 Task: Look for products in the category "Green Salad" from Taylor Farms only.
Action: Mouse moved to (31, 152)
Screenshot: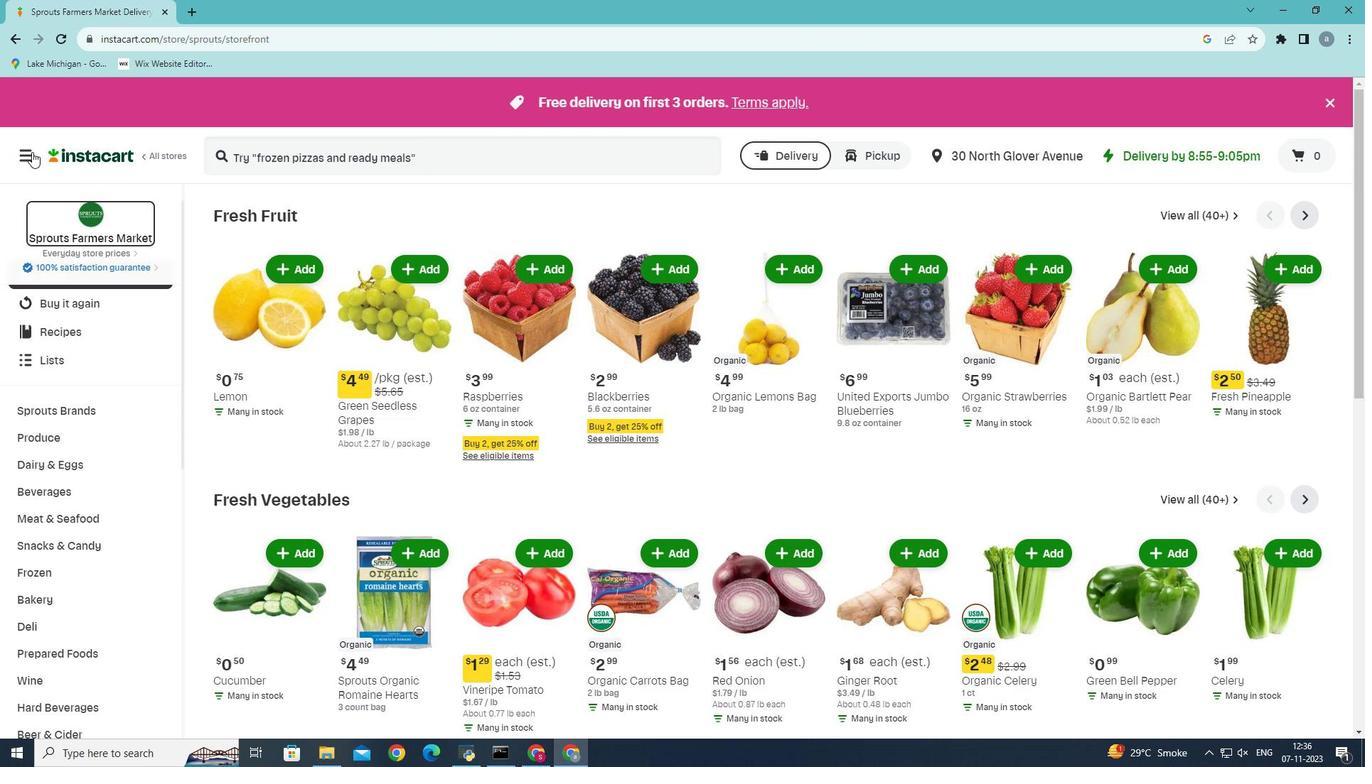 
Action: Mouse pressed left at (31, 152)
Screenshot: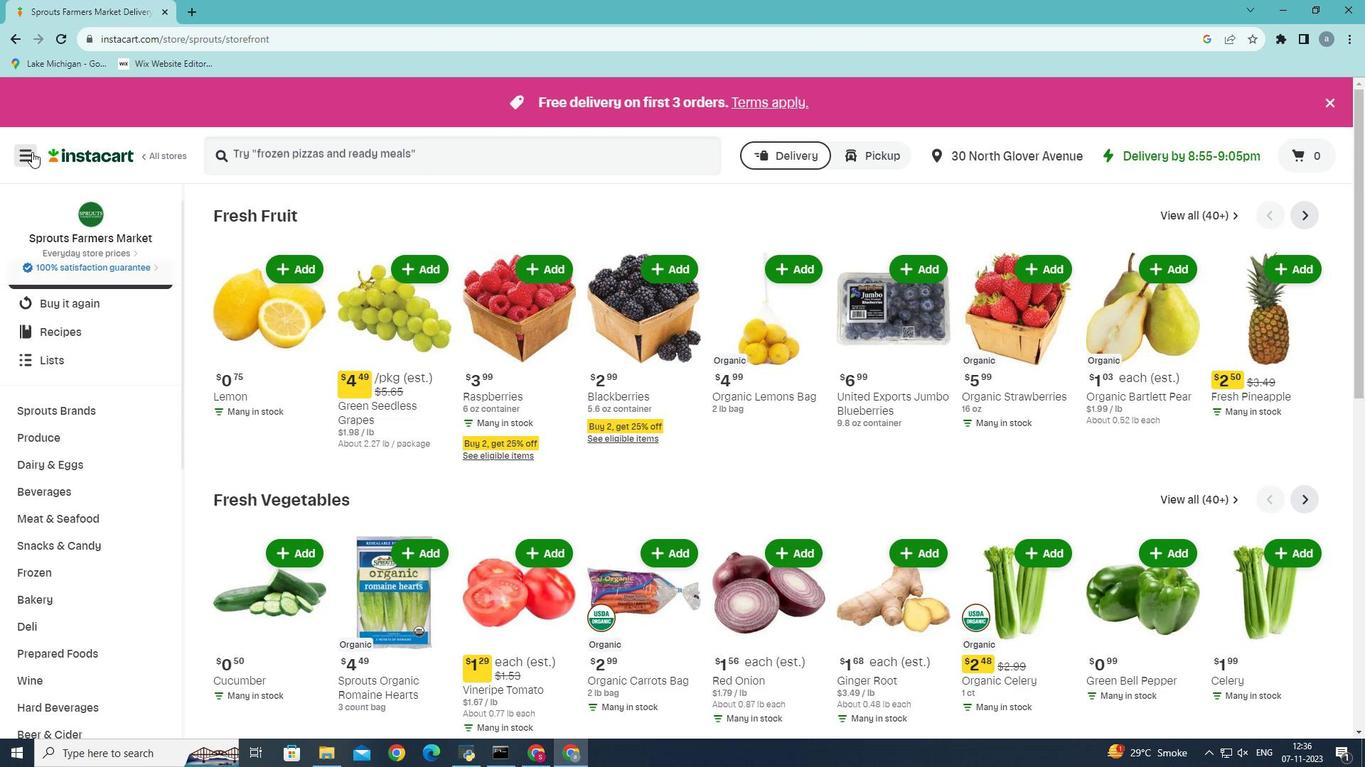 
Action: Mouse moved to (59, 393)
Screenshot: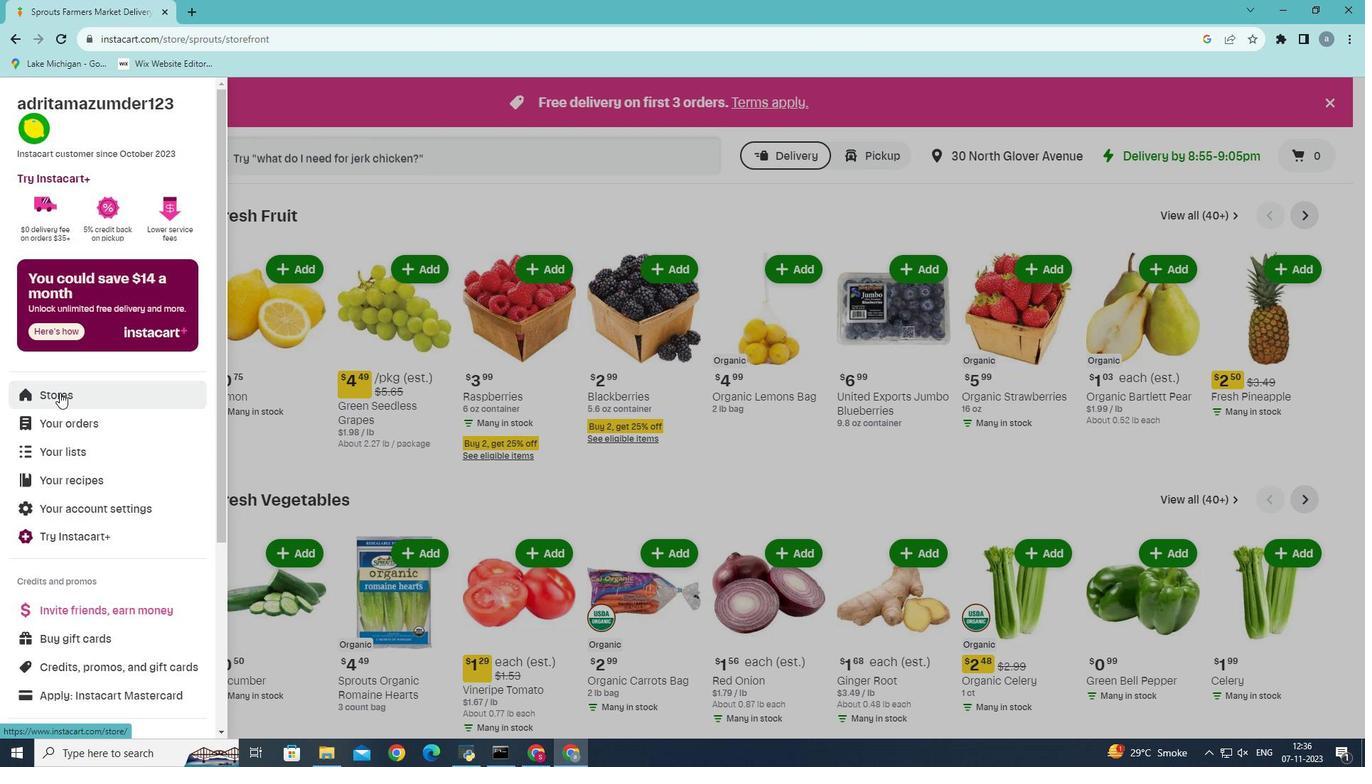 
Action: Mouse pressed left at (59, 393)
Screenshot: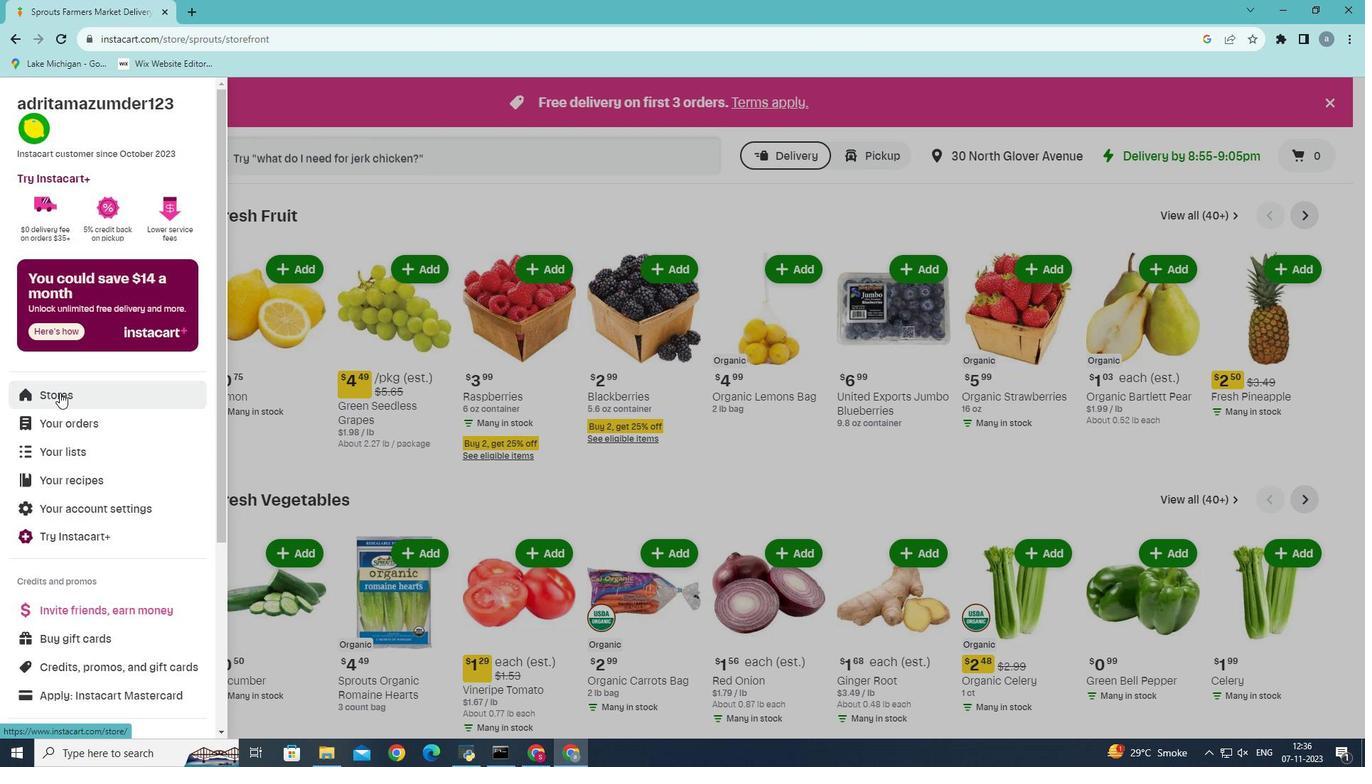 
Action: Mouse moved to (330, 167)
Screenshot: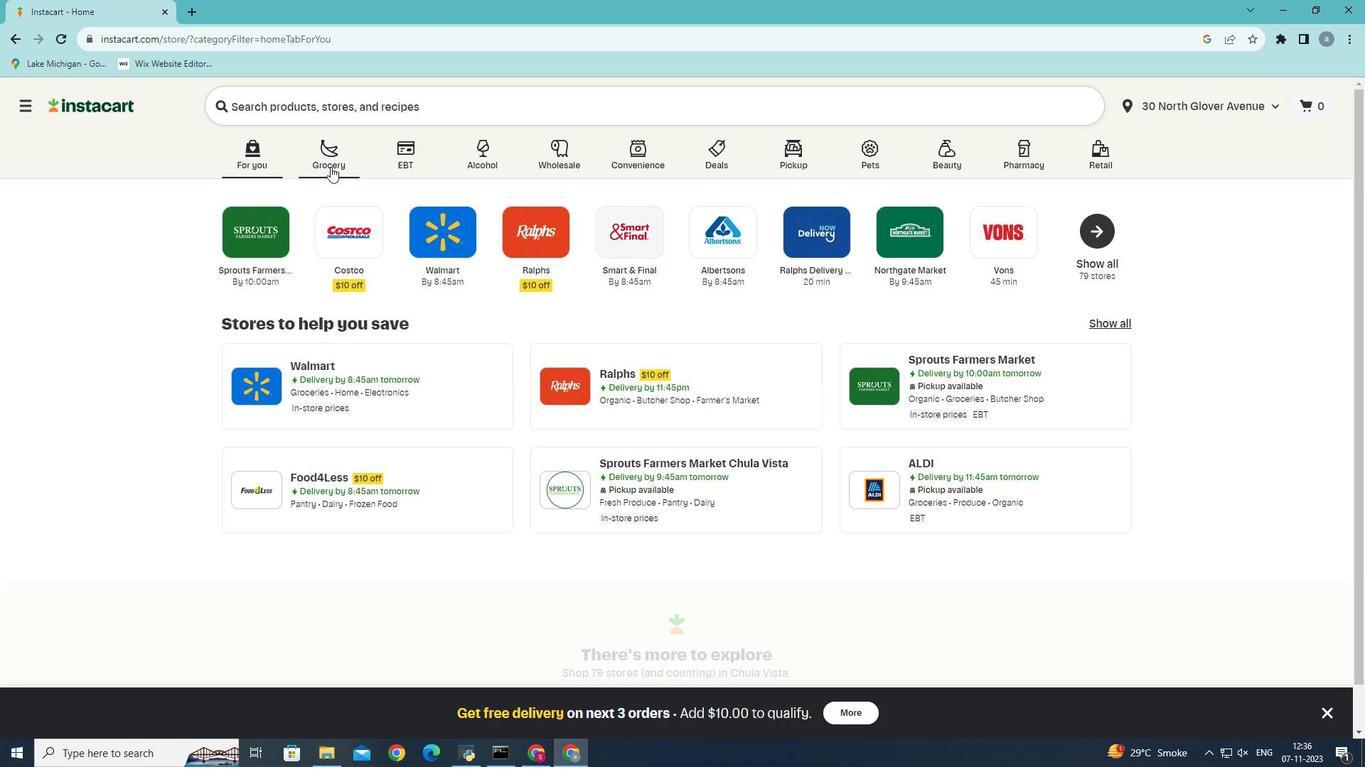 
Action: Mouse pressed left at (330, 167)
Screenshot: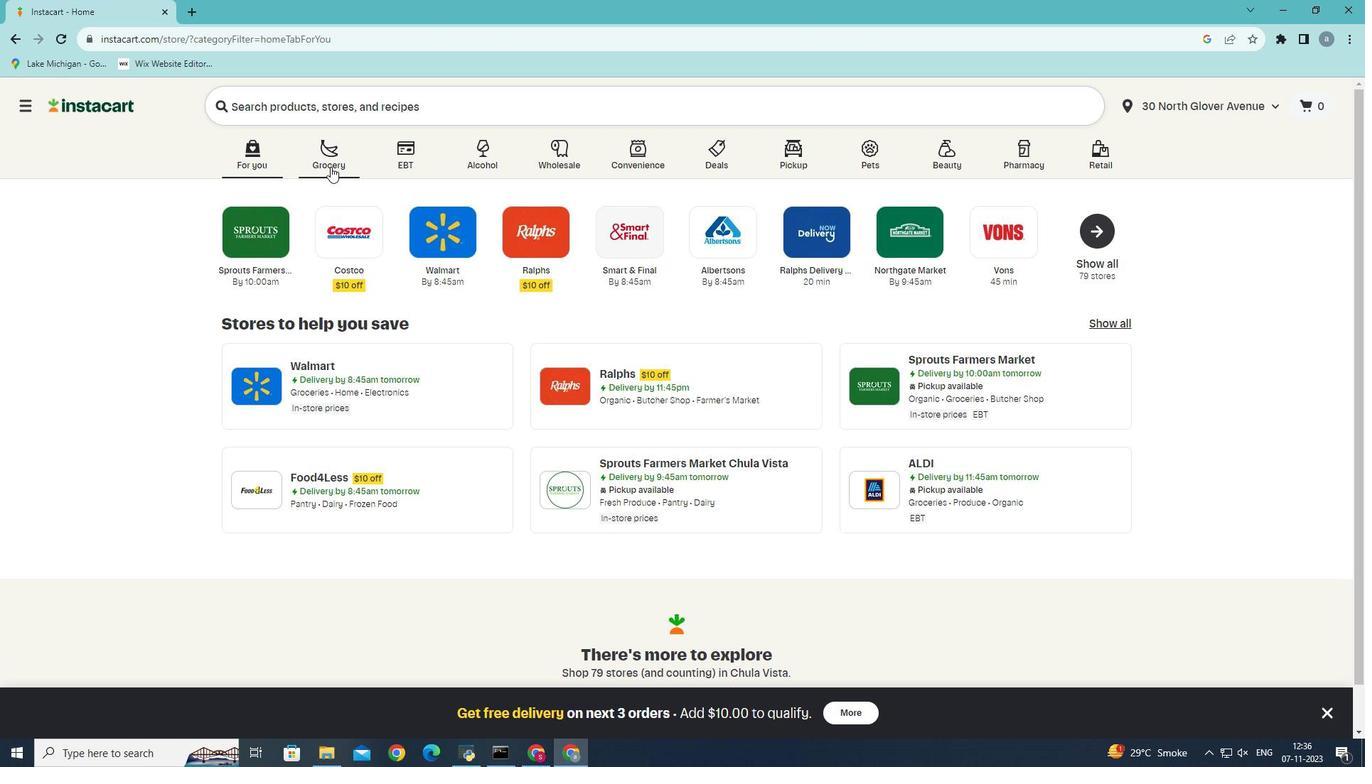 
Action: Mouse moved to (332, 415)
Screenshot: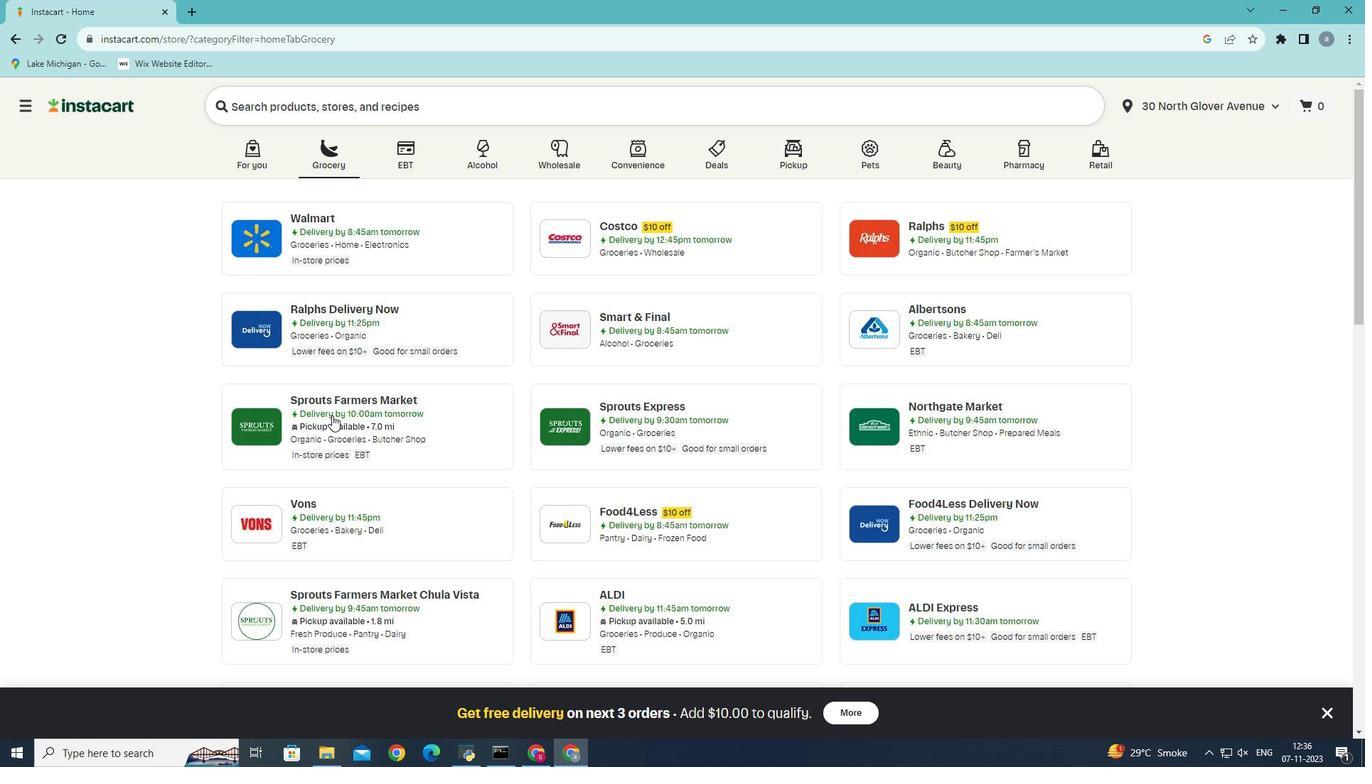 
Action: Mouse pressed left at (332, 415)
Screenshot: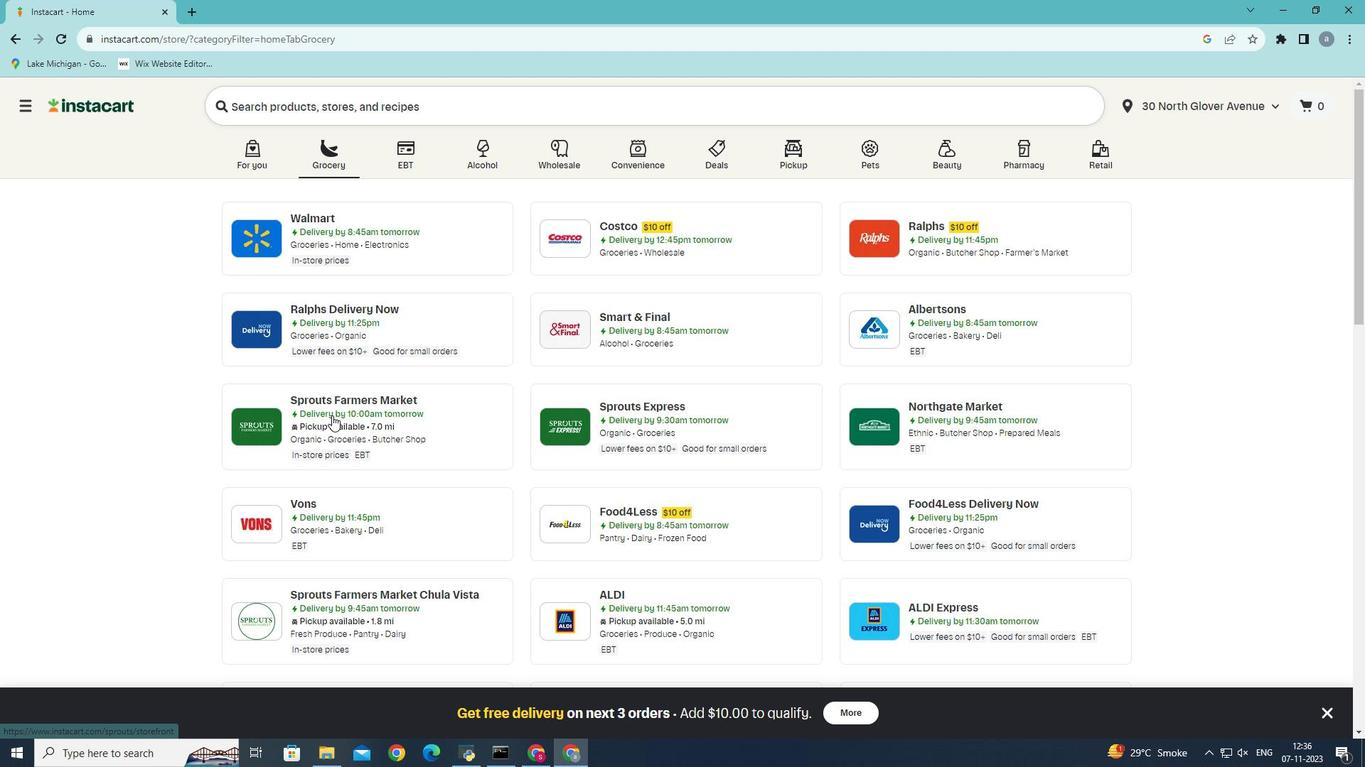 
Action: Mouse moved to (84, 598)
Screenshot: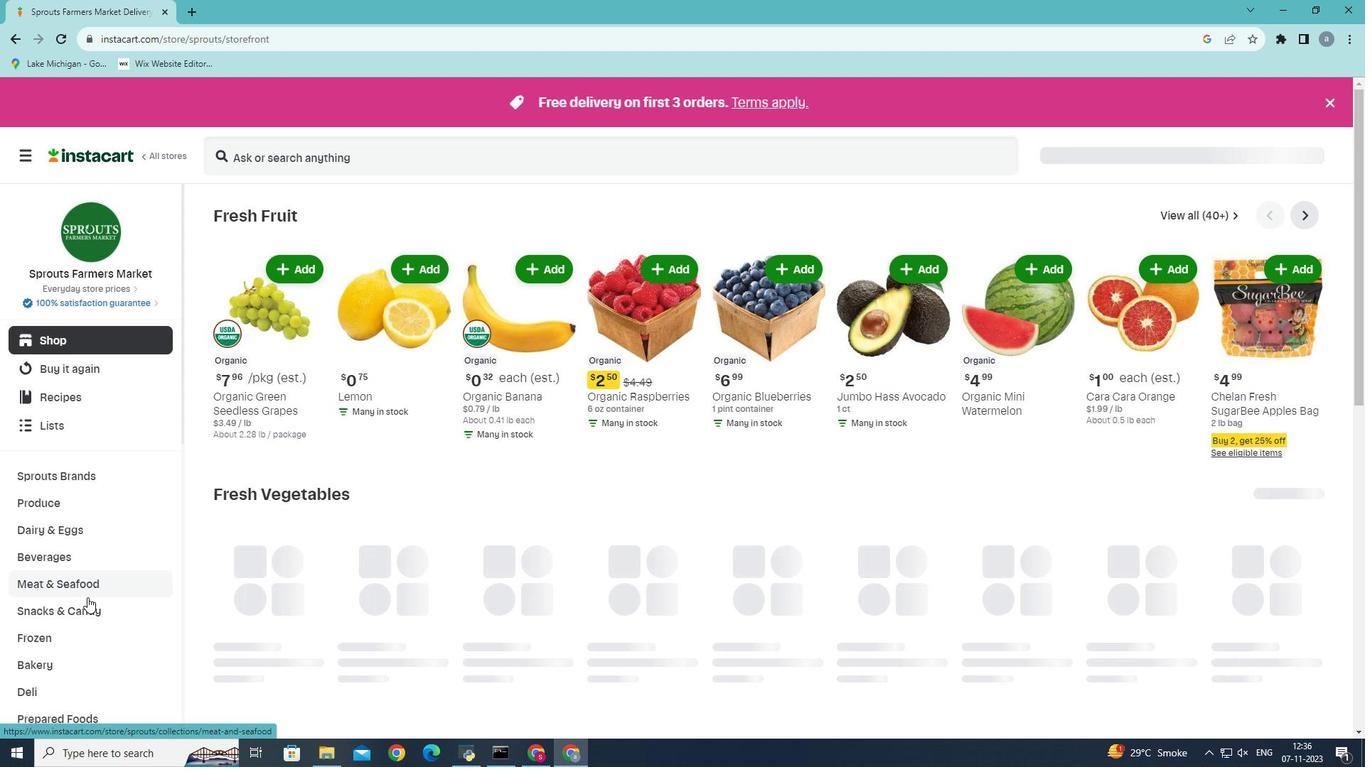 
Action: Mouse scrolled (84, 597) with delta (0, 0)
Screenshot: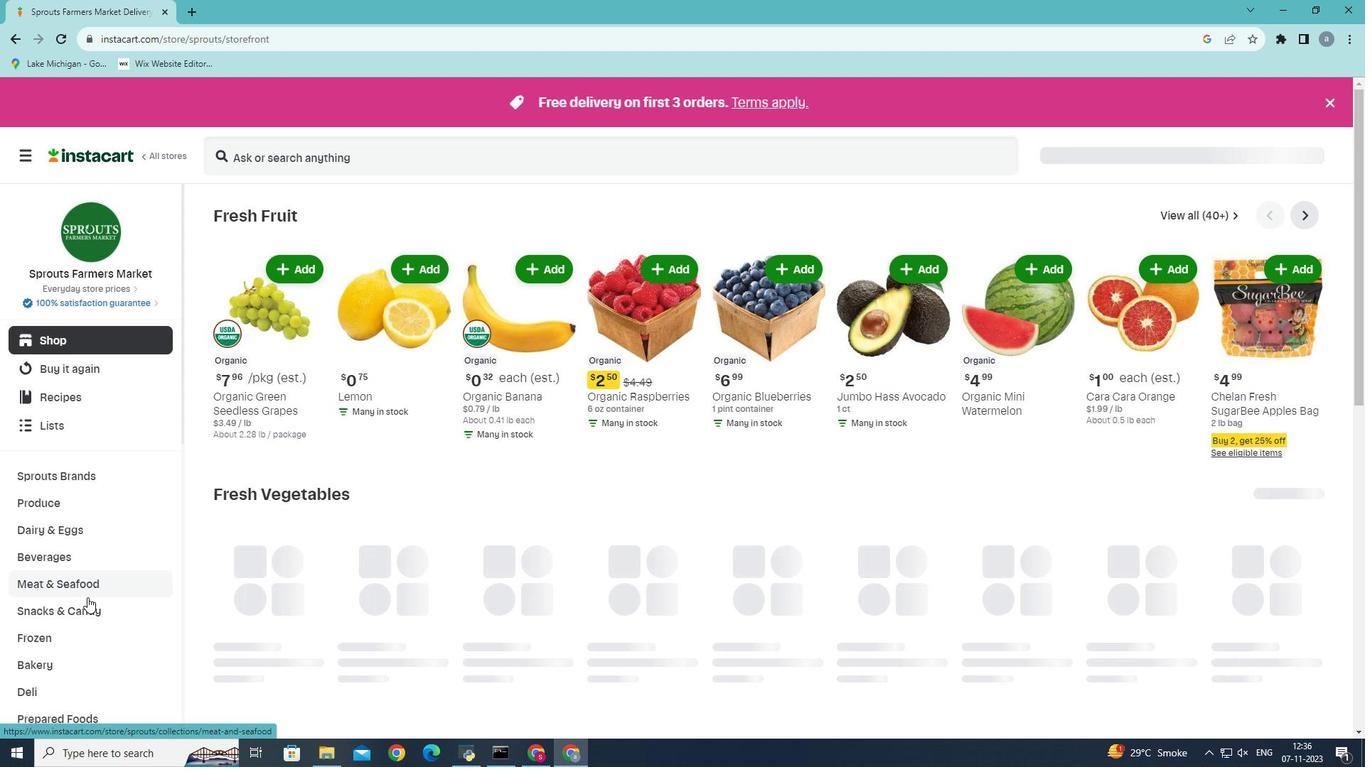 
Action: Mouse moved to (89, 591)
Screenshot: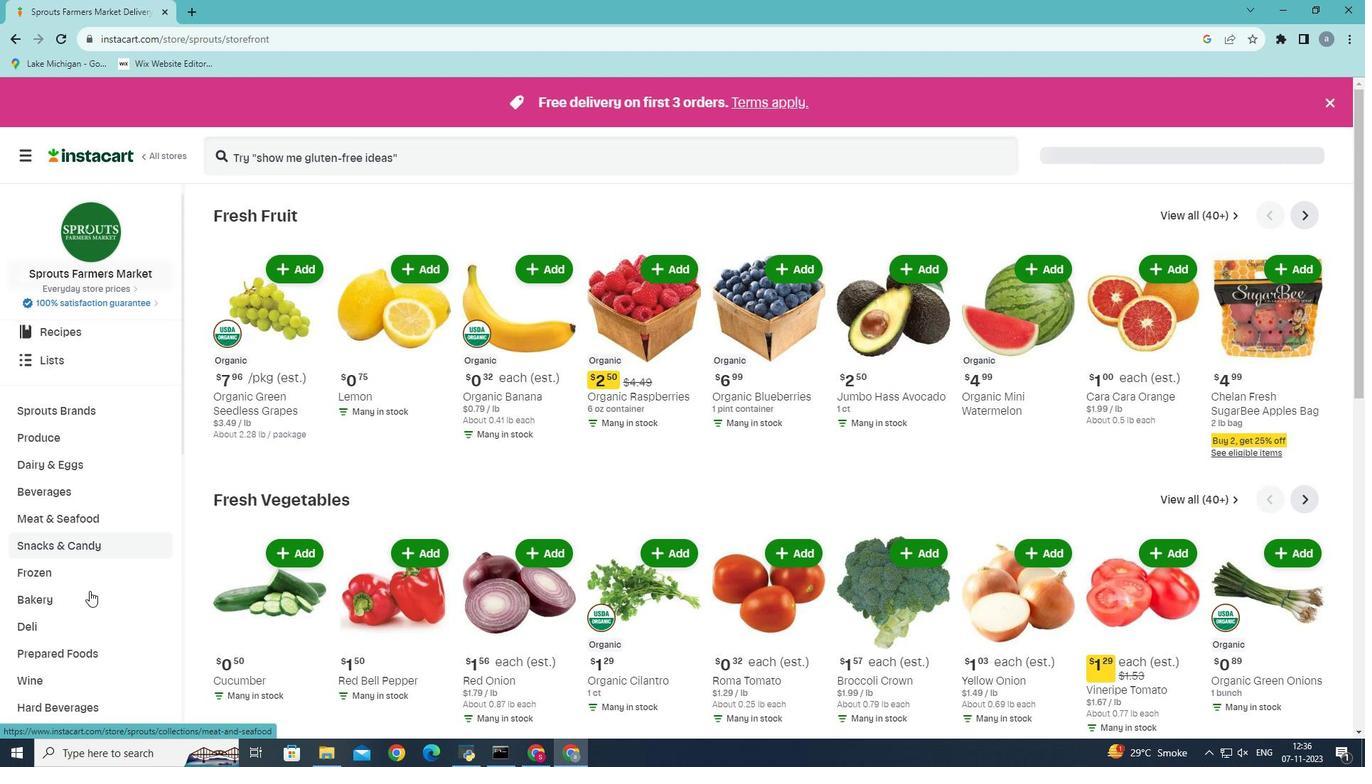 
Action: Mouse scrolled (89, 590) with delta (0, 0)
Screenshot: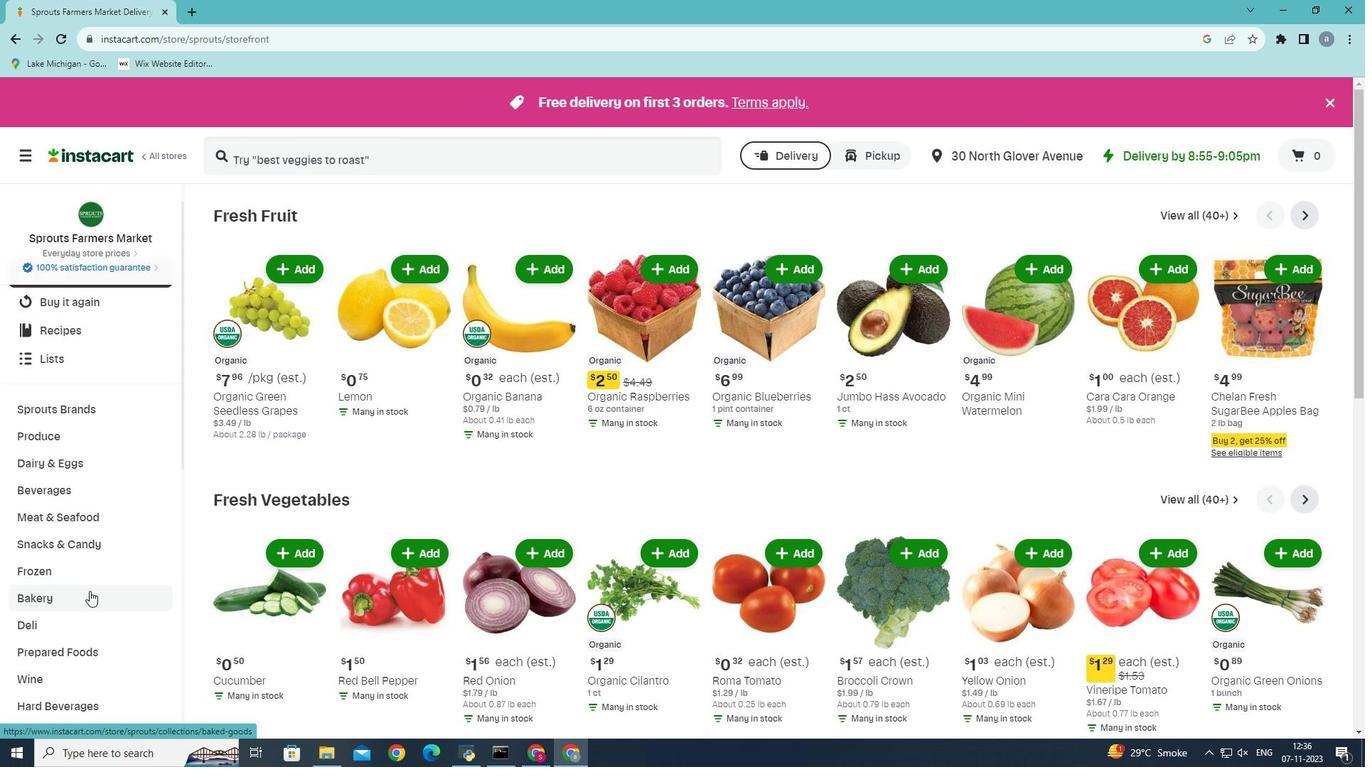 
Action: Mouse scrolled (89, 590) with delta (0, 0)
Screenshot: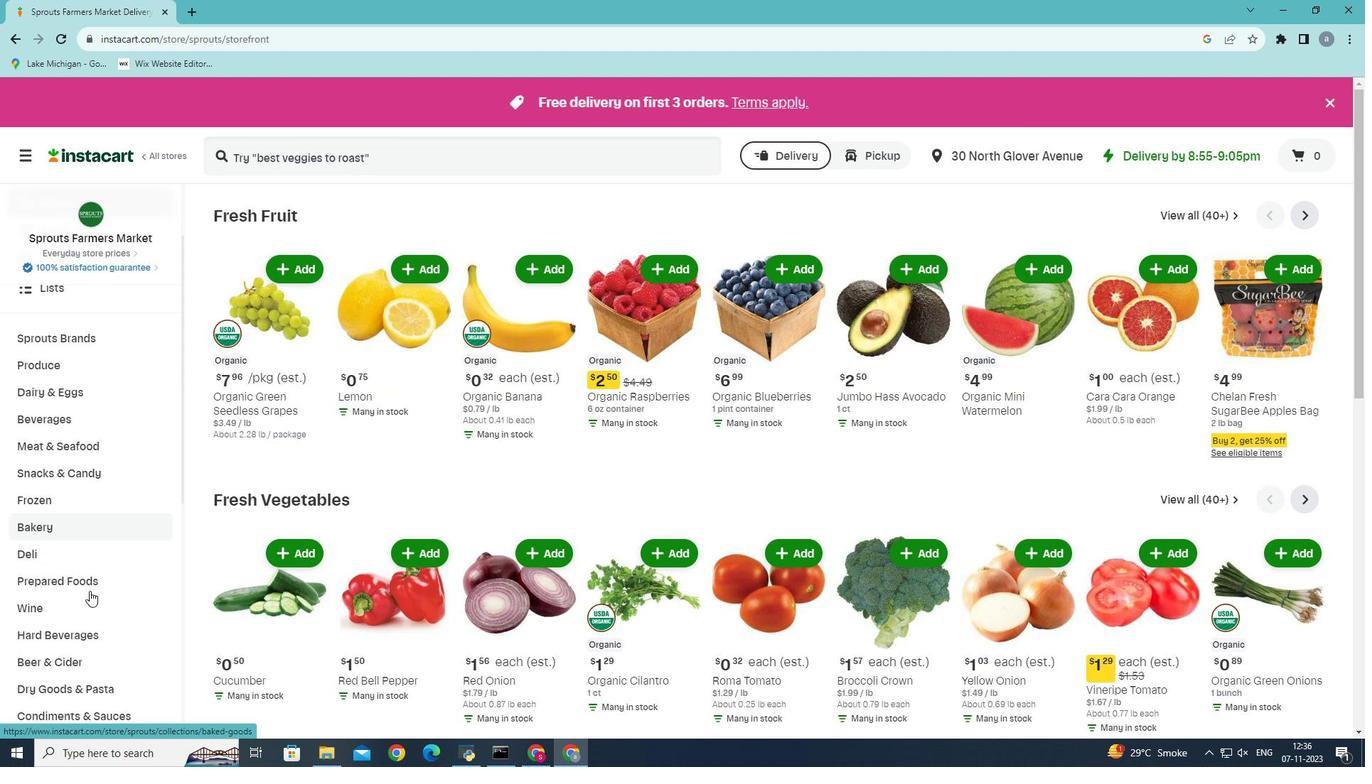 
Action: Mouse moved to (85, 516)
Screenshot: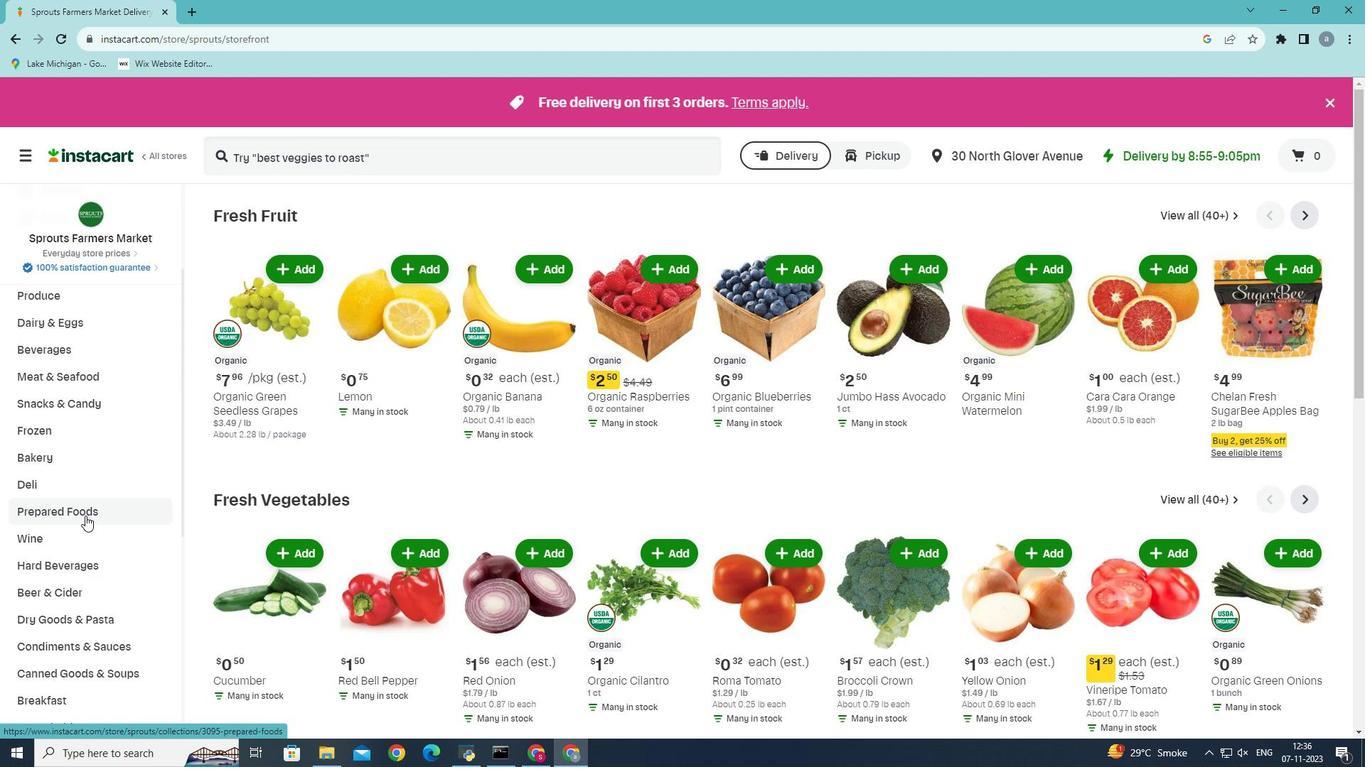 
Action: Mouse pressed left at (85, 516)
Screenshot: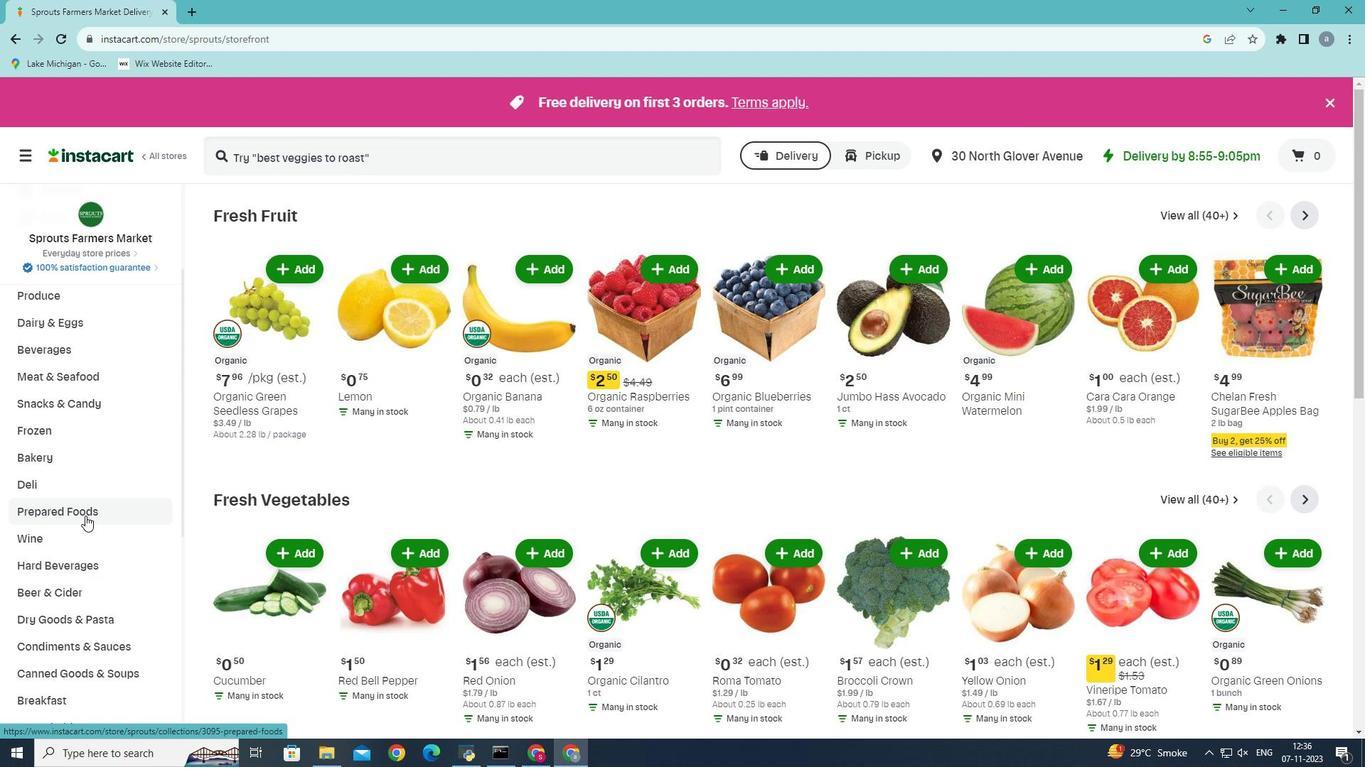 
Action: Mouse moved to (773, 240)
Screenshot: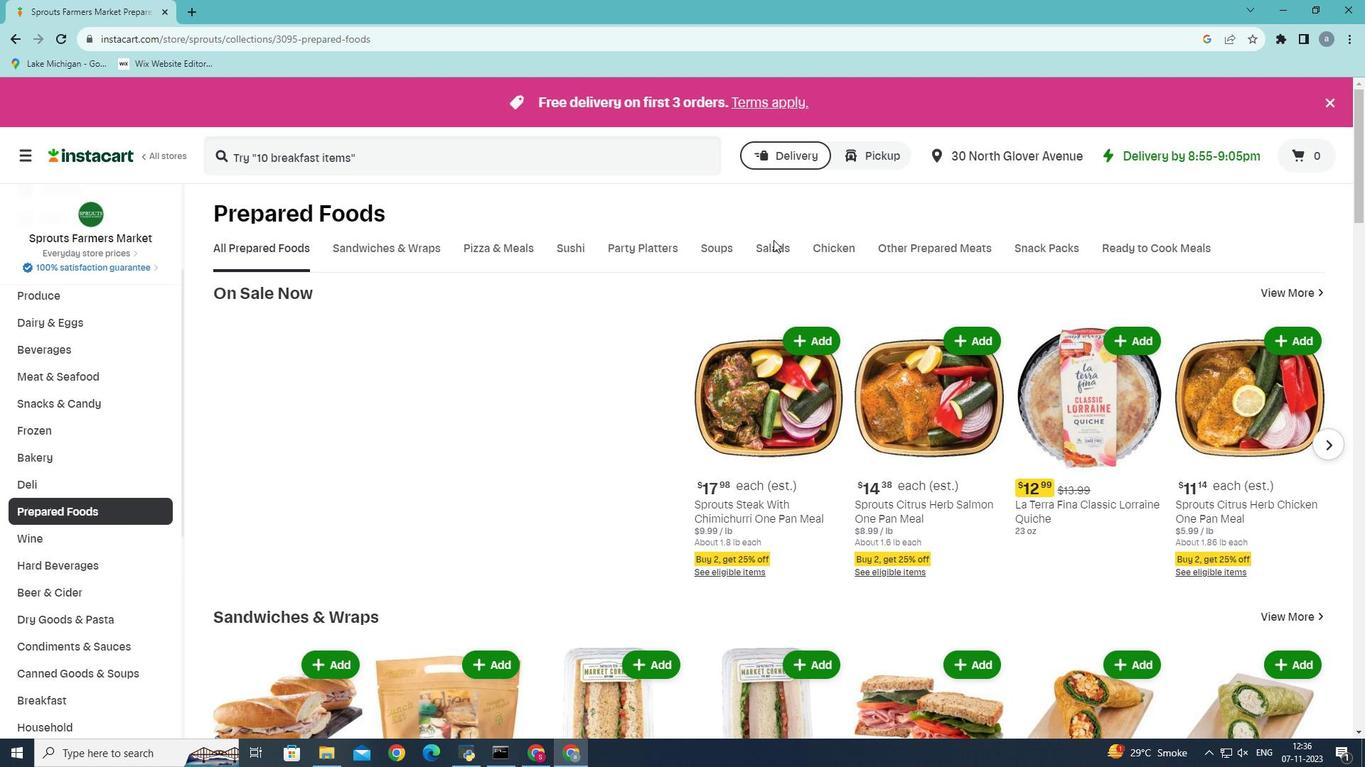 
Action: Mouse pressed left at (773, 240)
Screenshot: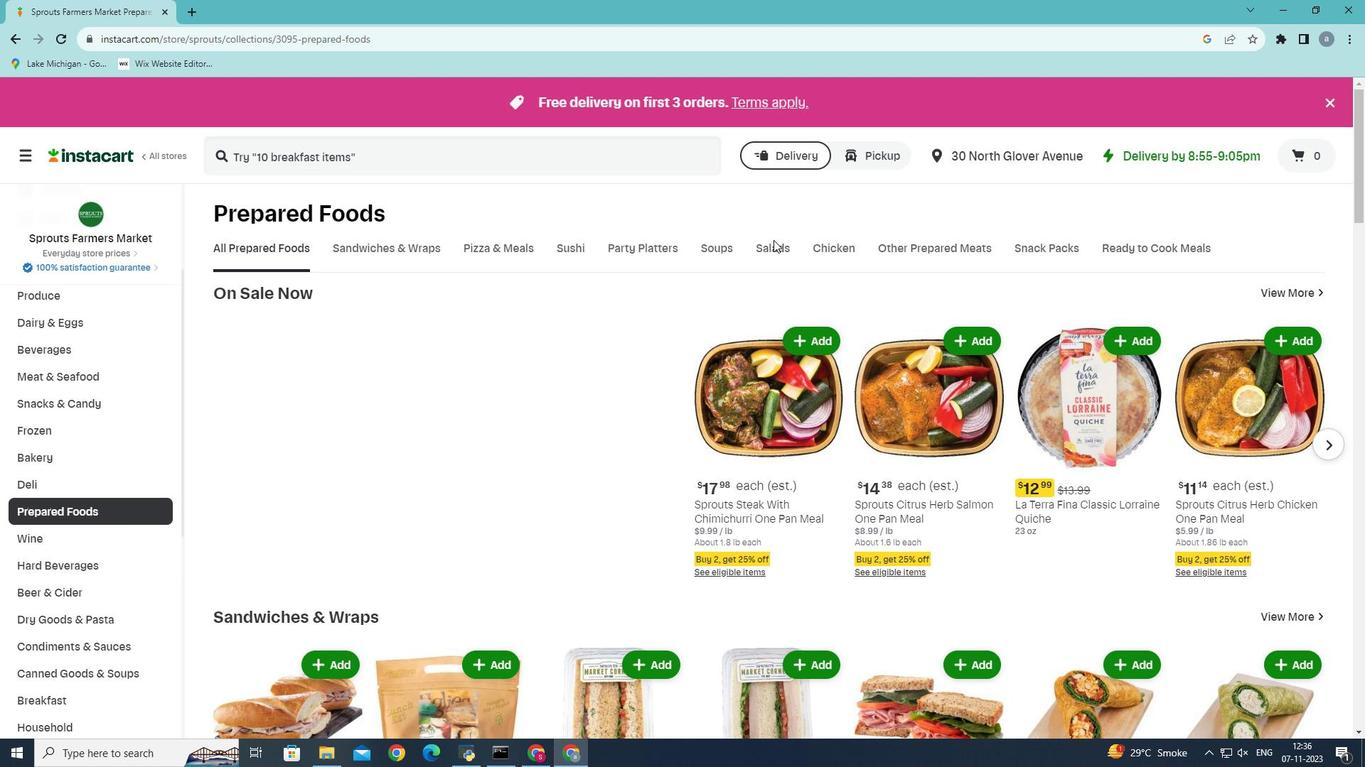 
Action: Mouse moved to (774, 246)
Screenshot: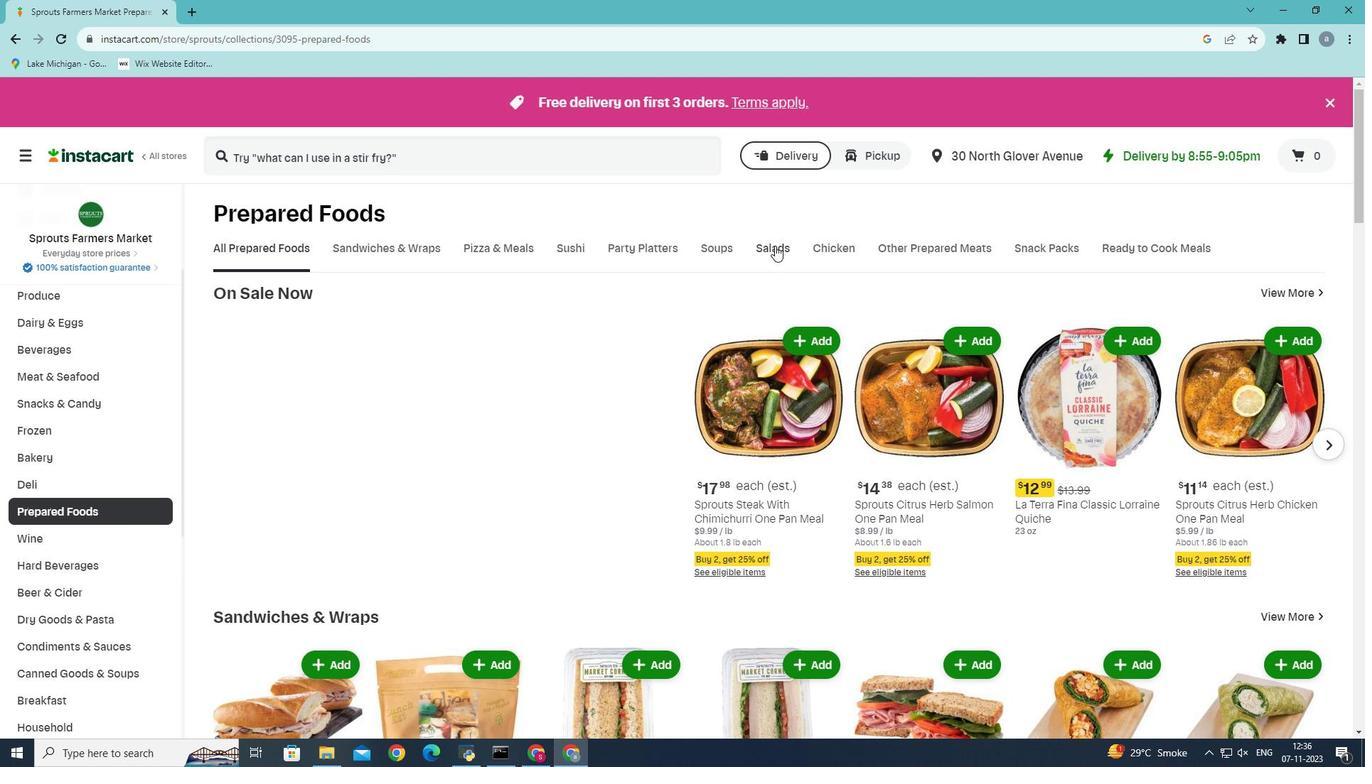 
Action: Mouse pressed left at (774, 246)
Screenshot: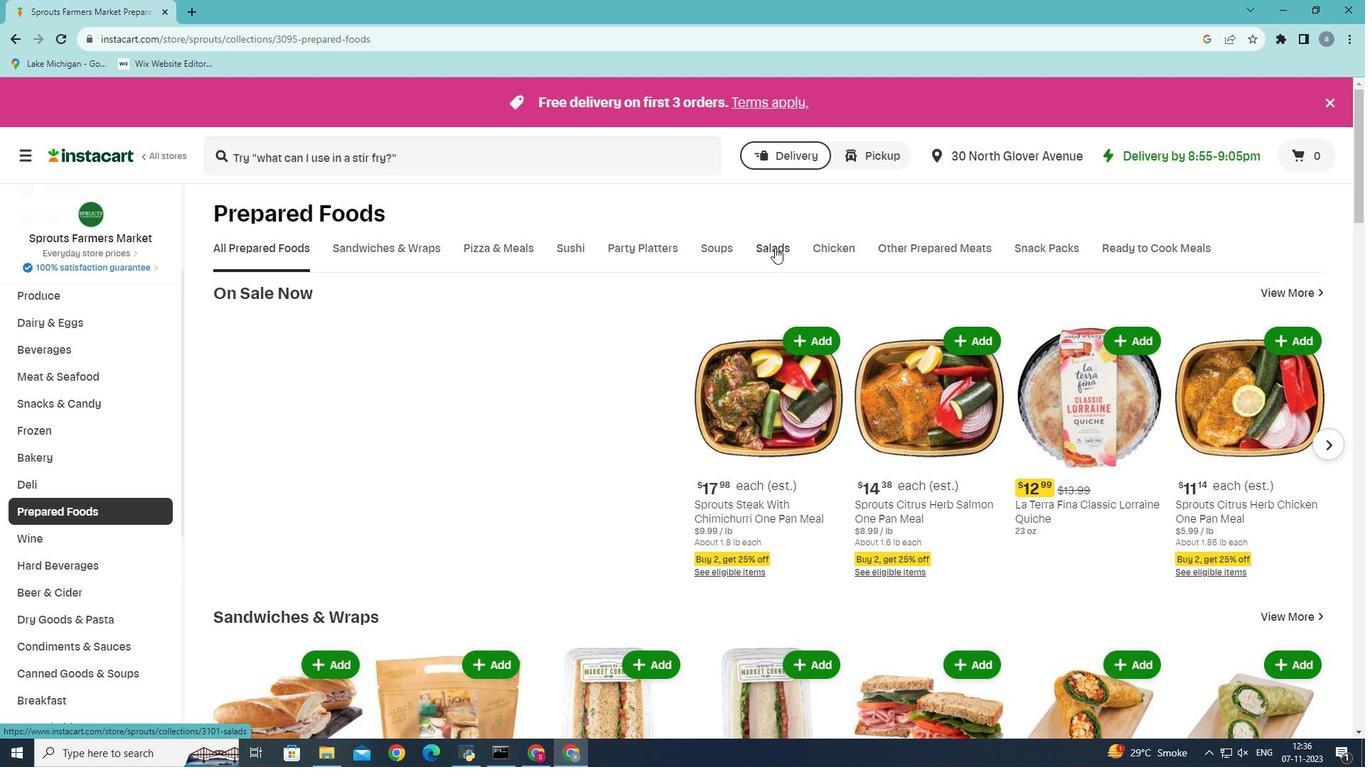 
Action: Mouse moved to (770, 238)
Screenshot: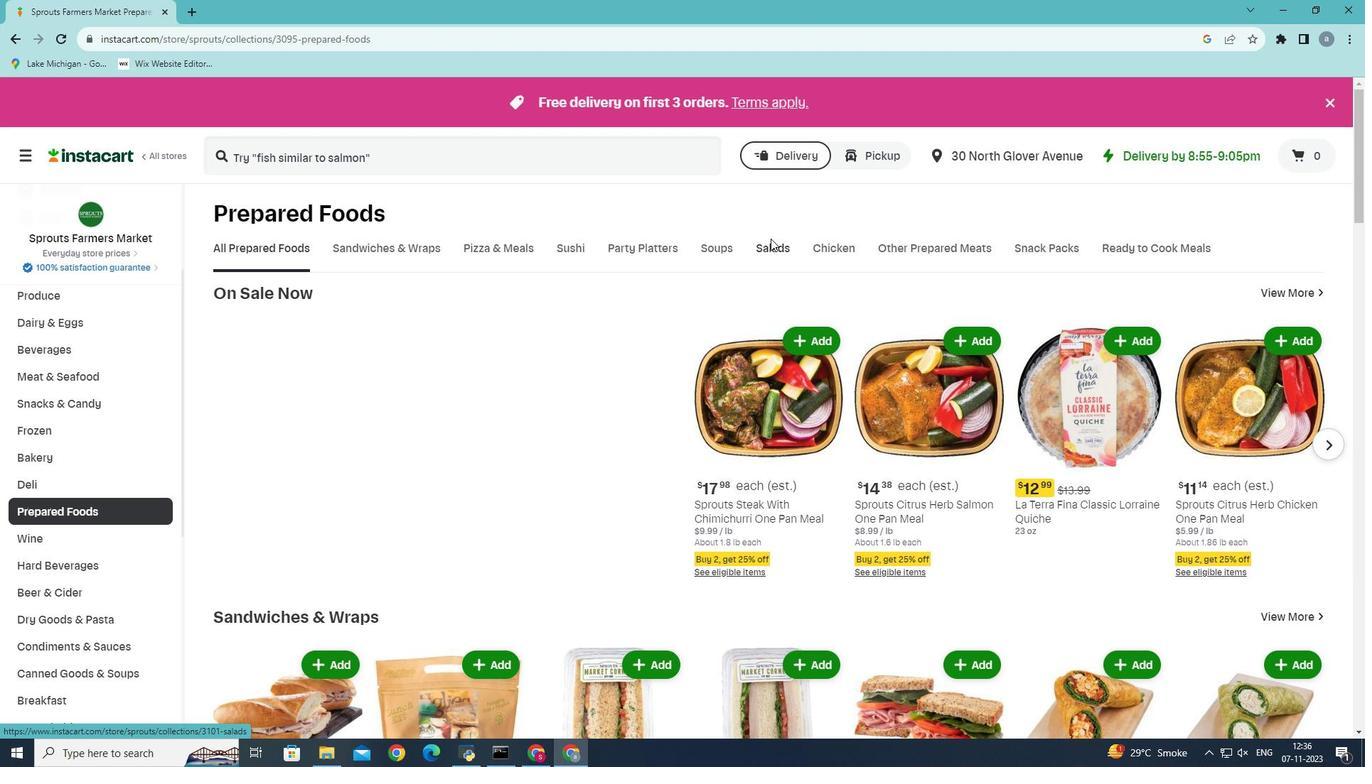 
Action: Mouse pressed left at (770, 238)
Screenshot: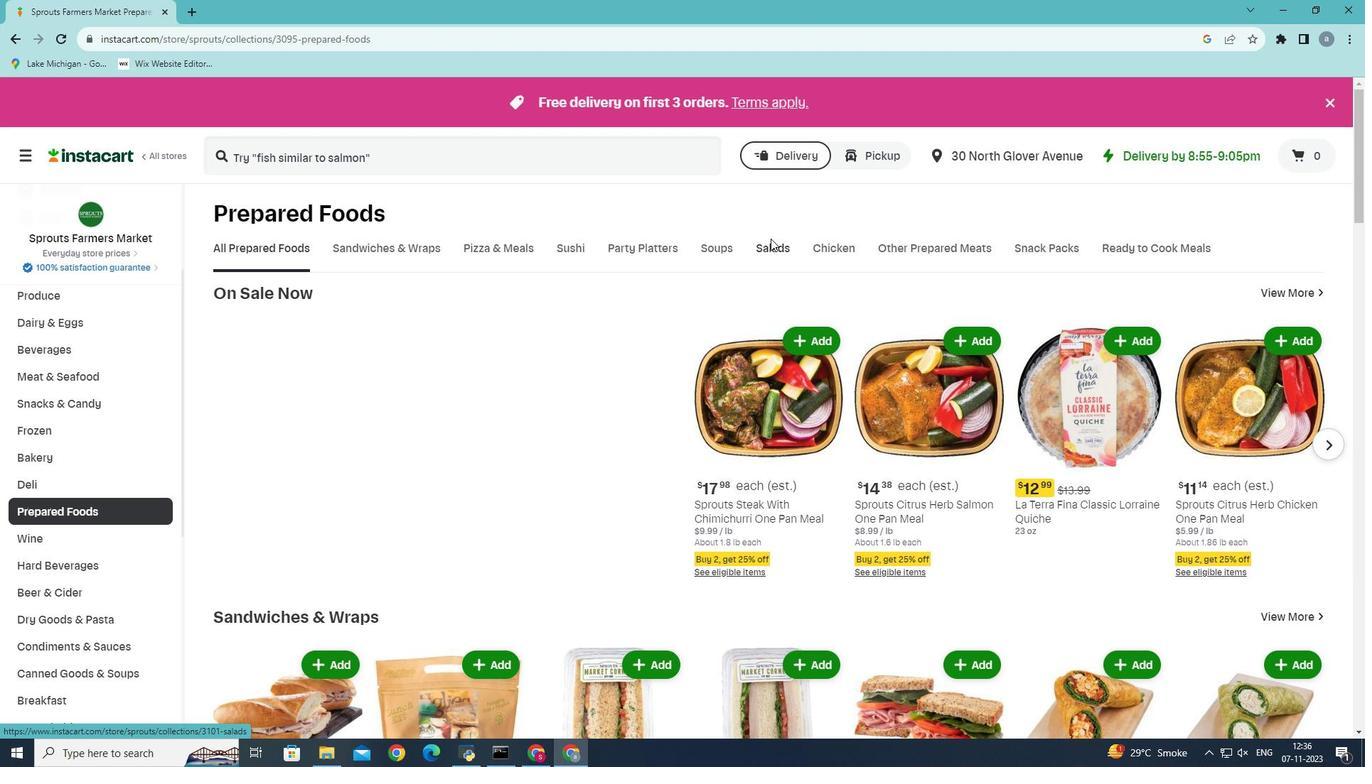 
Action: Mouse moved to (770, 248)
Screenshot: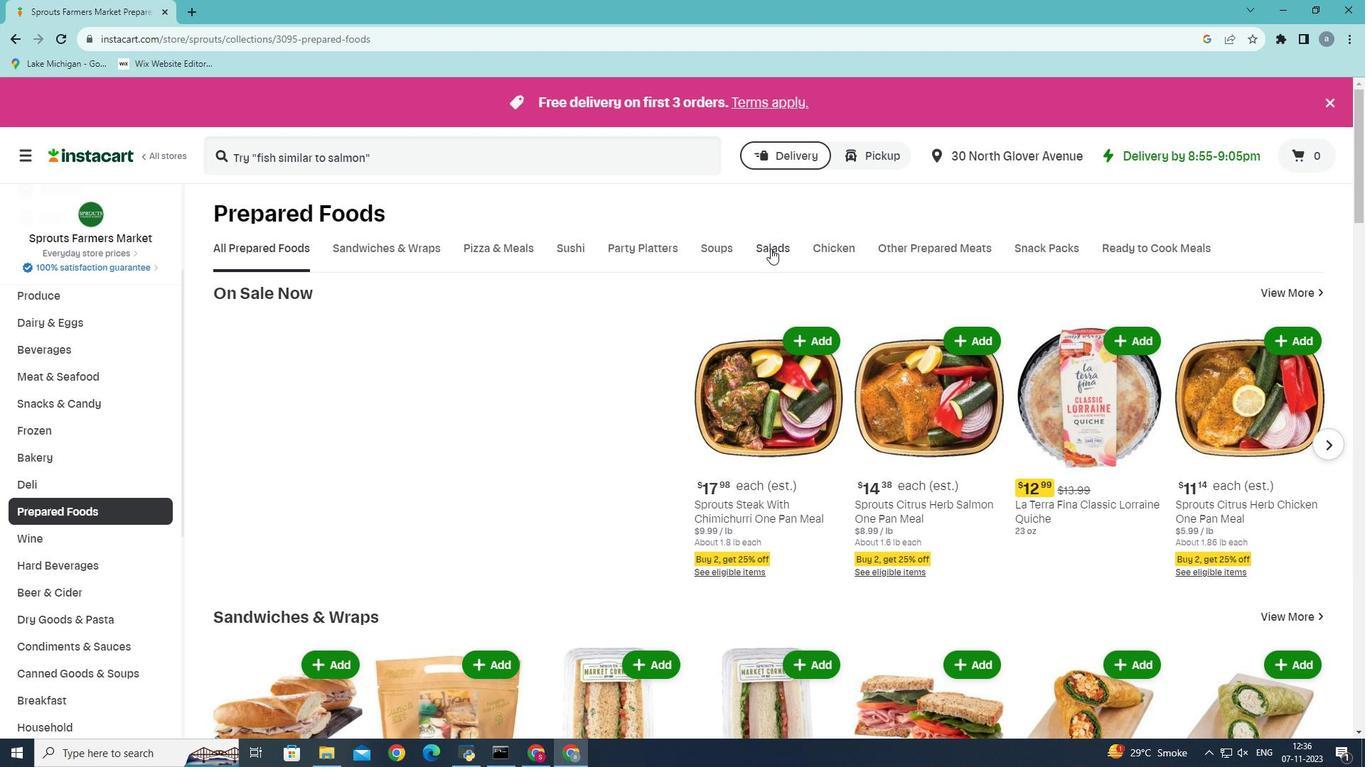 
Action: Mouse pressed left at (770, 248)
Screenshot: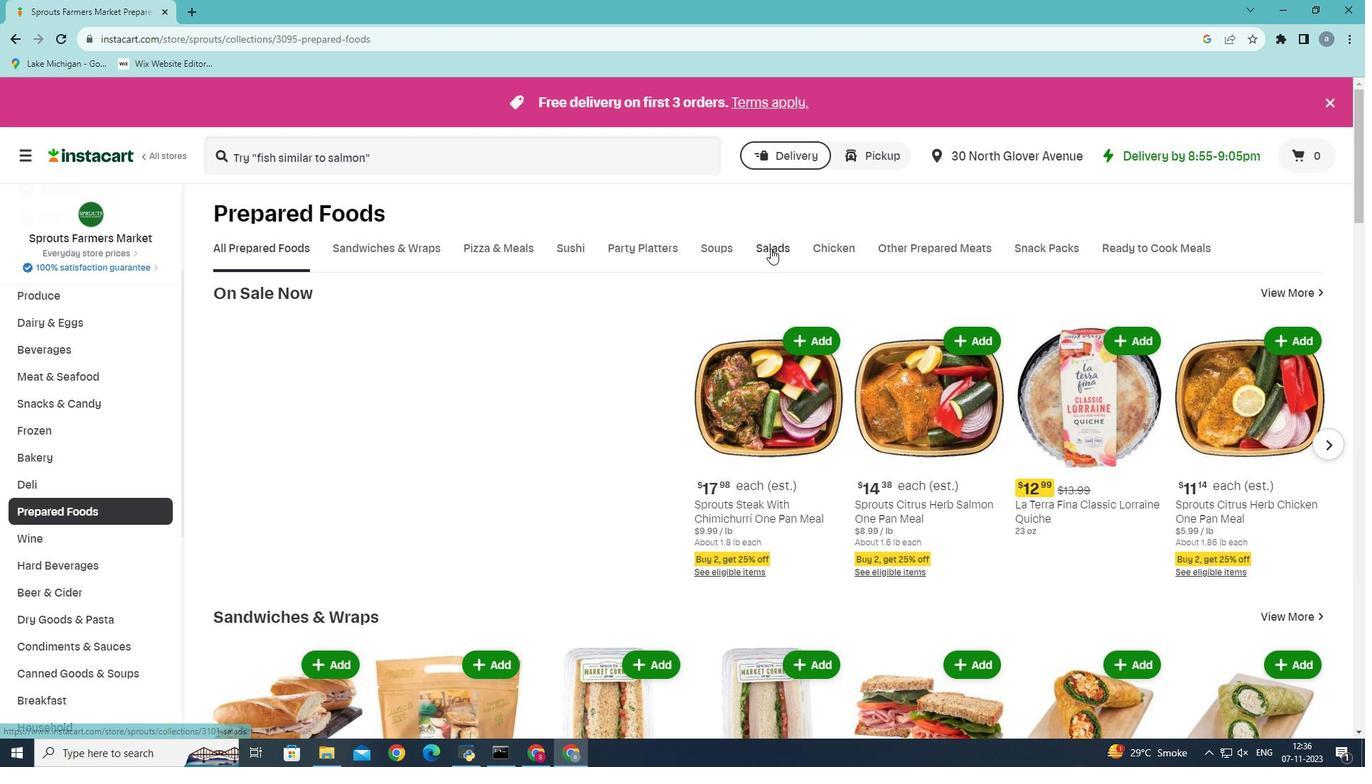 
Action: Mouse moved to (579, 312)
Screenshot: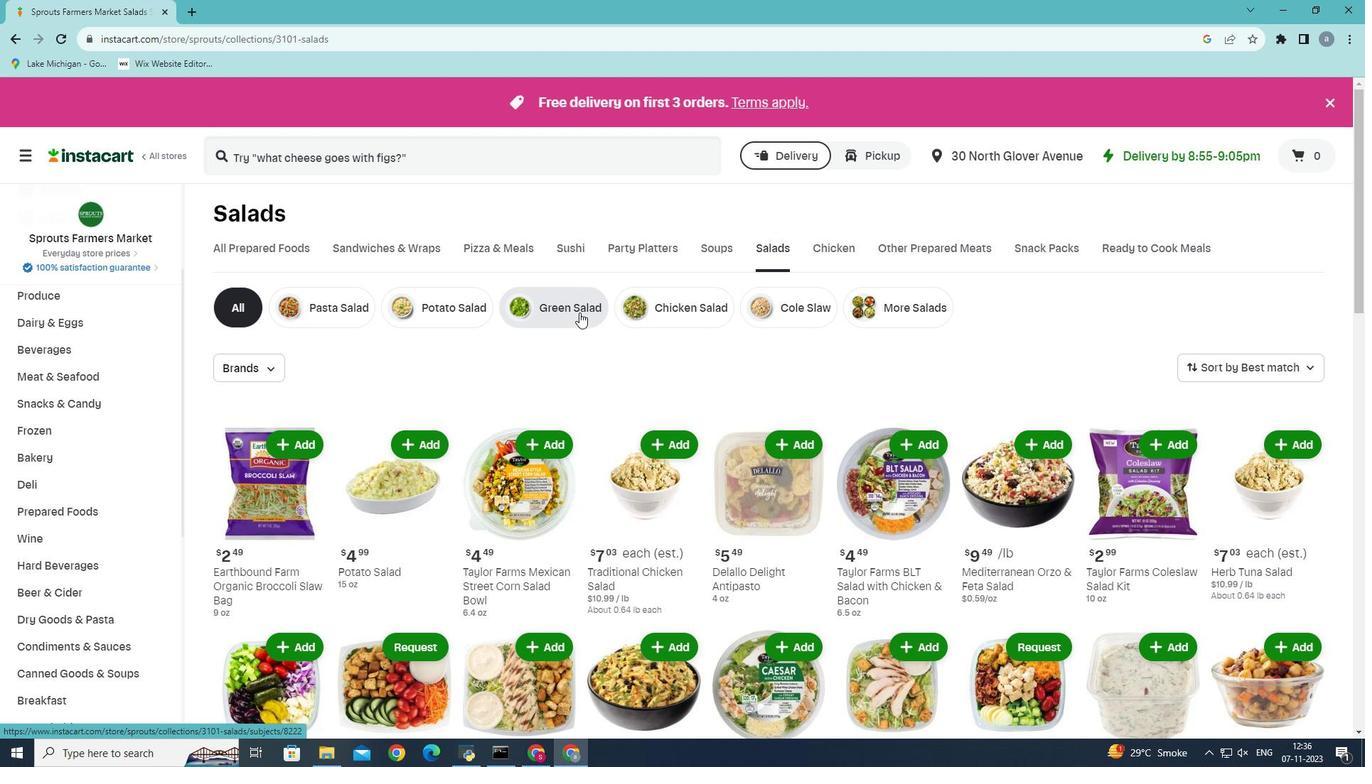 
Action: Mouse pressed left at (579, 312)
Screenshot: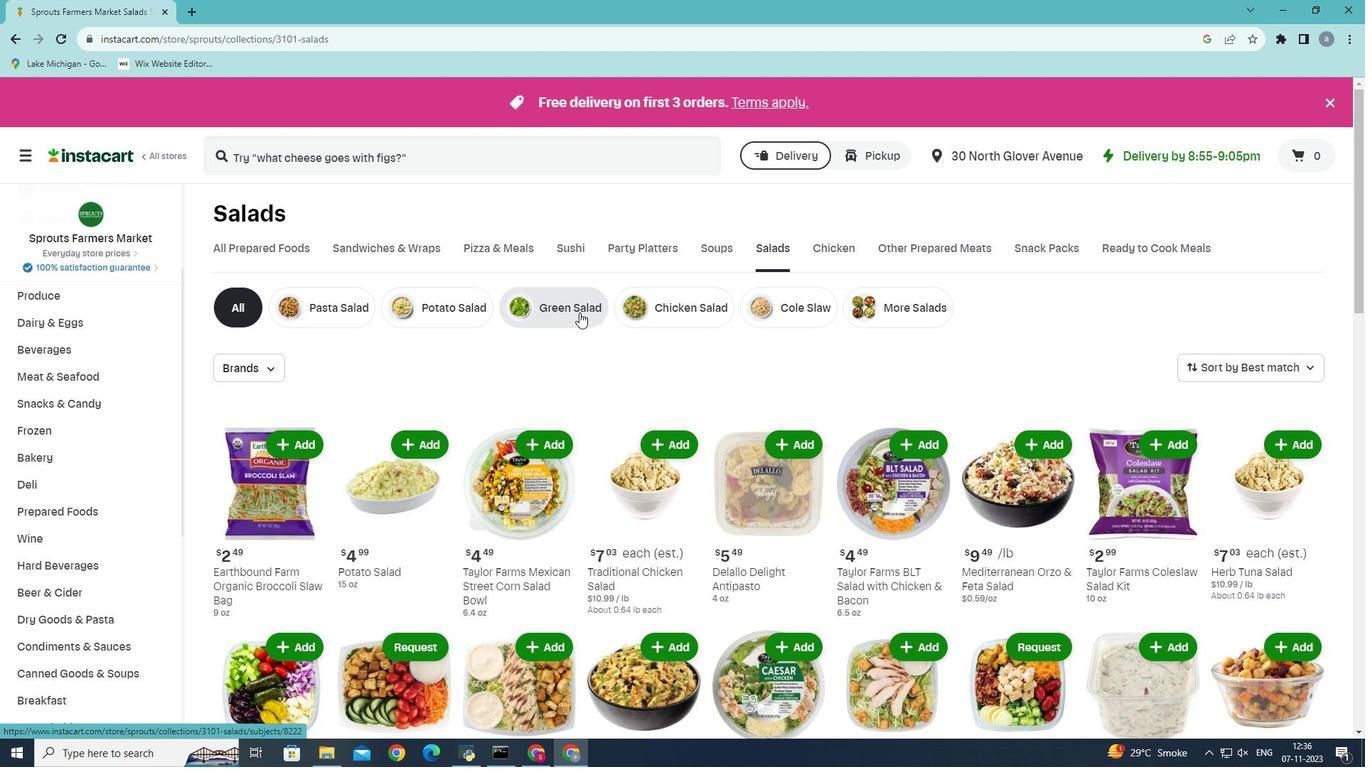
Action: Mouse moved to (269, 371)
Screenshot: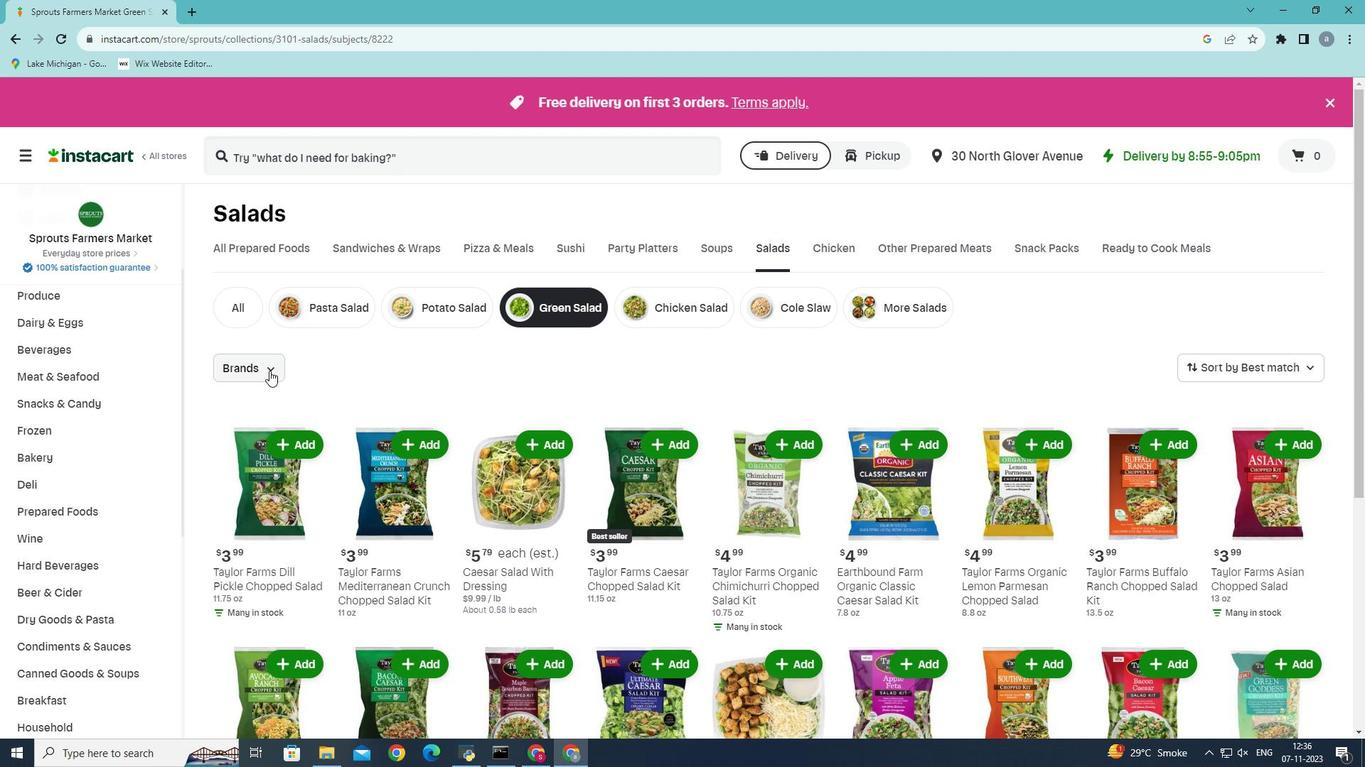 
Action: Mouse pressed left at (269, 371)
Screenshot: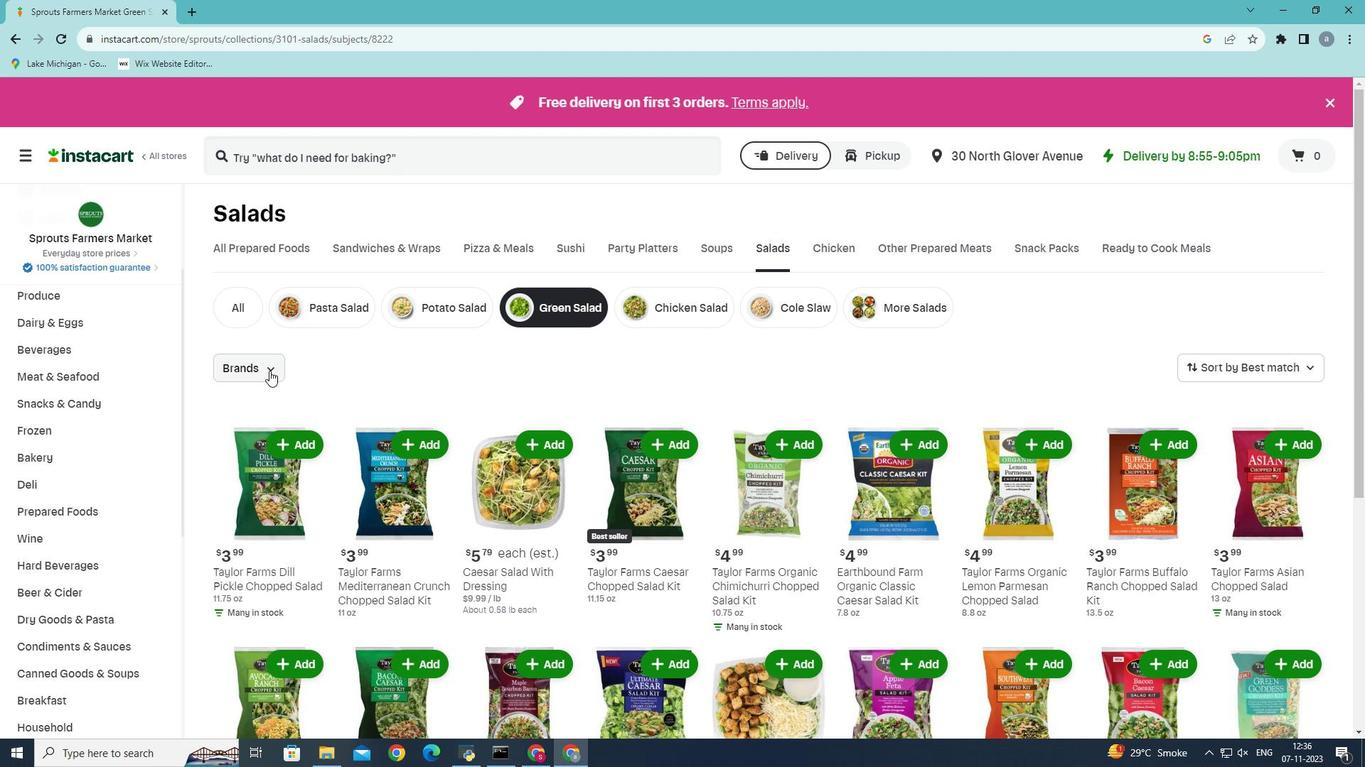 
Action: Mouse moved to (258, 447)
Screenshot: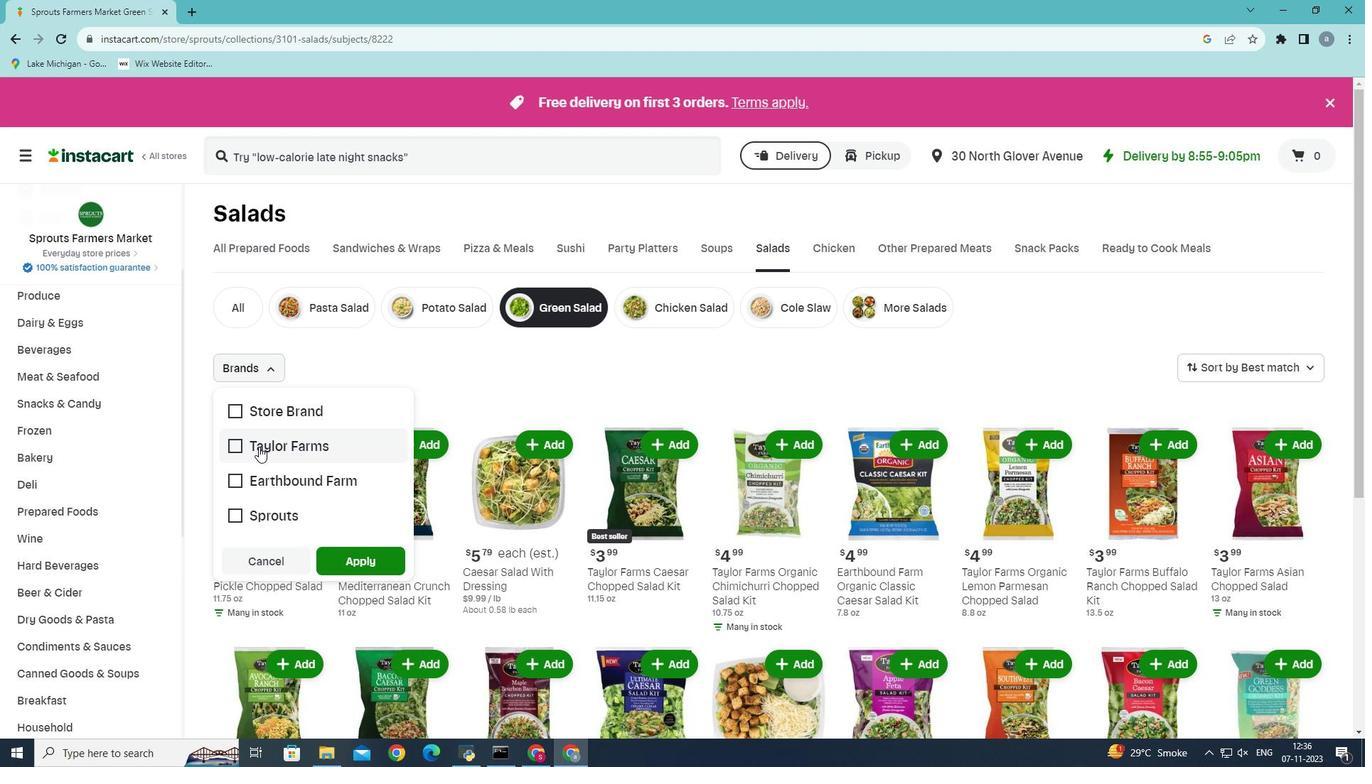 
Action: Mouse pressed left at (258, 447)
Screenshot: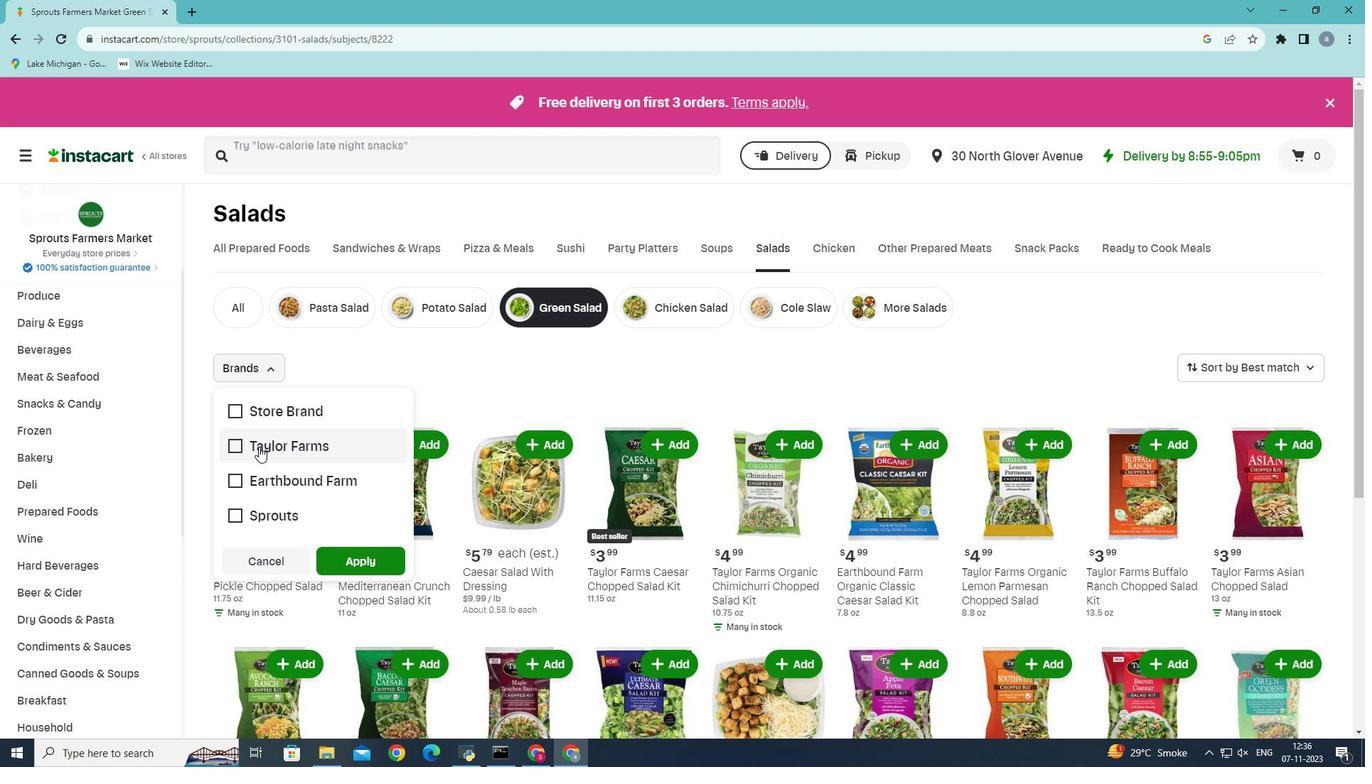 
Action: Mouse moved to (369, 560)
Screenshot: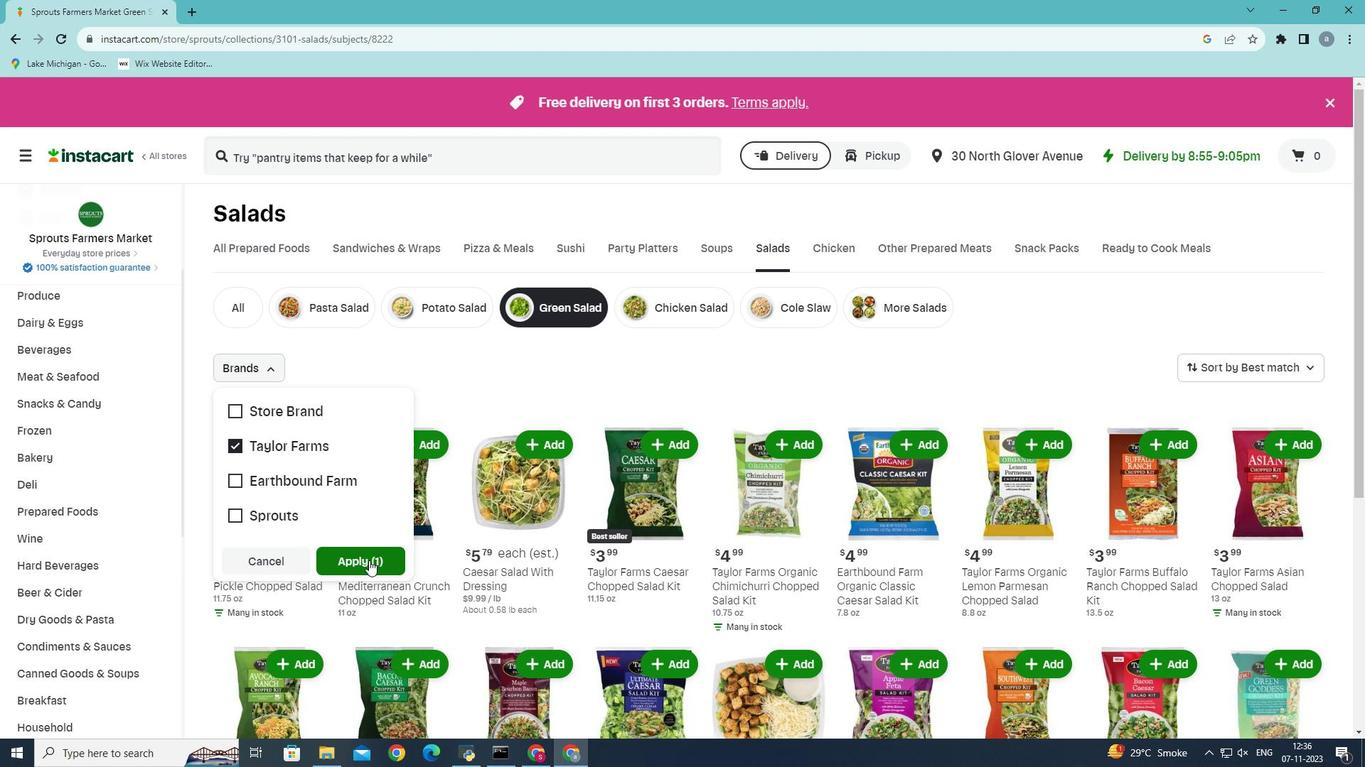 
Action: Mouse pressed left at (369, 560)
Screenshot: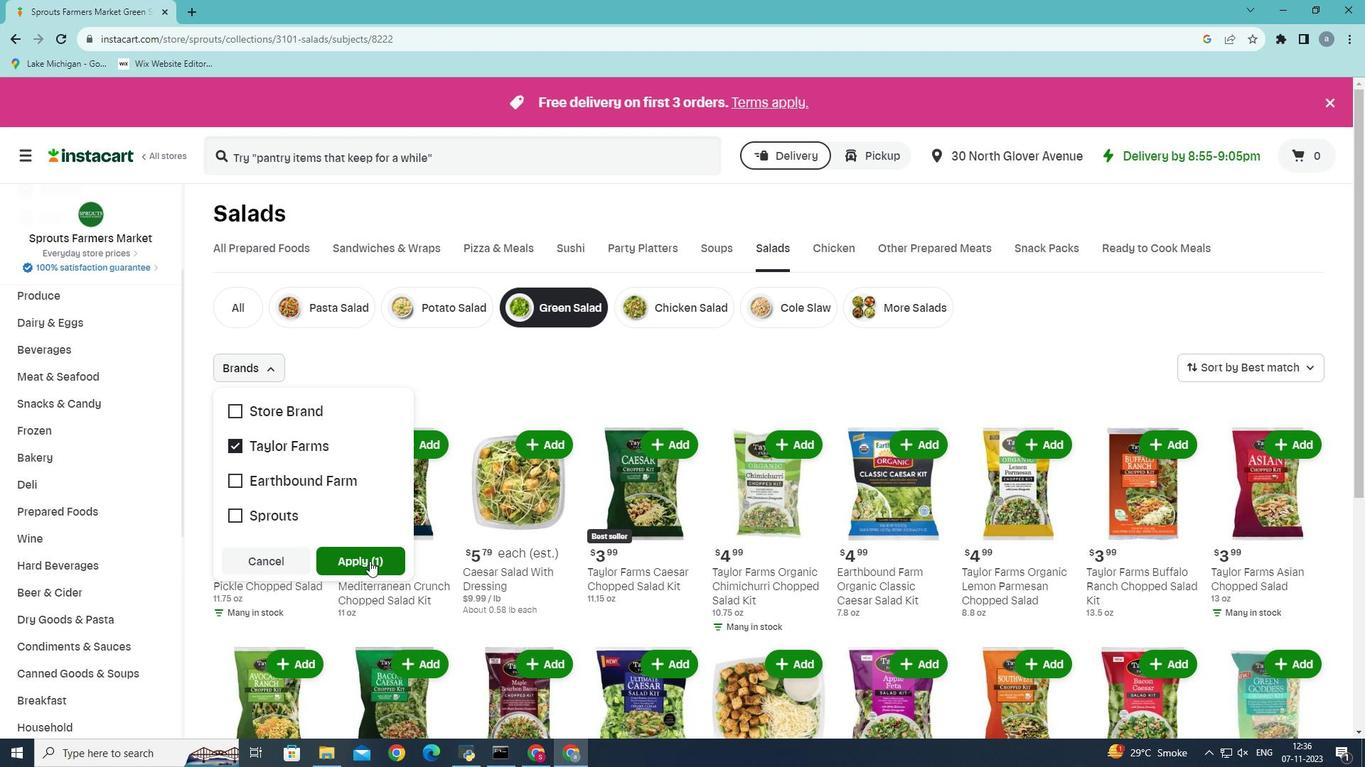 
Action: Mouse moved to (650, 460)
Screenshot: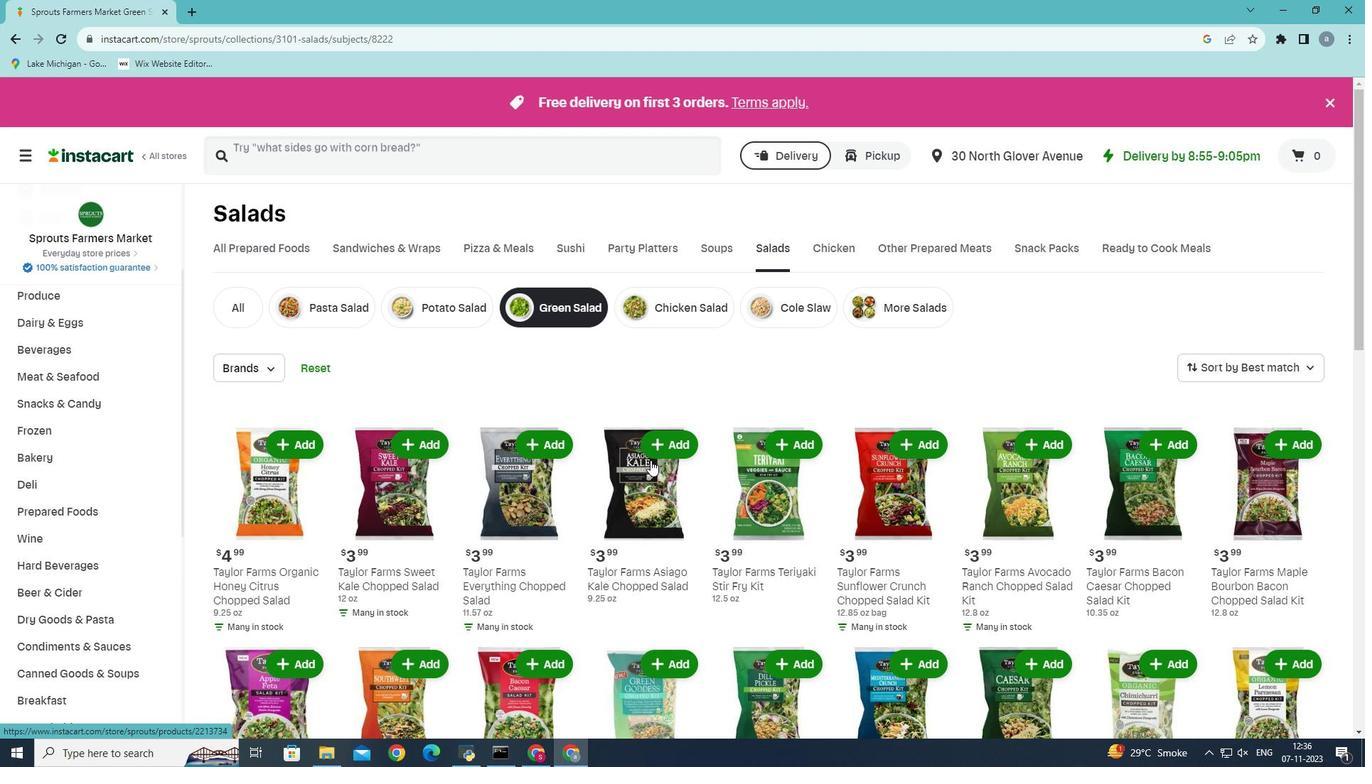 
